 Task: Add St. Dalfour Strawberry Conserve to the cart.
Action: Mouse moved to (651, 246)
Screenshot: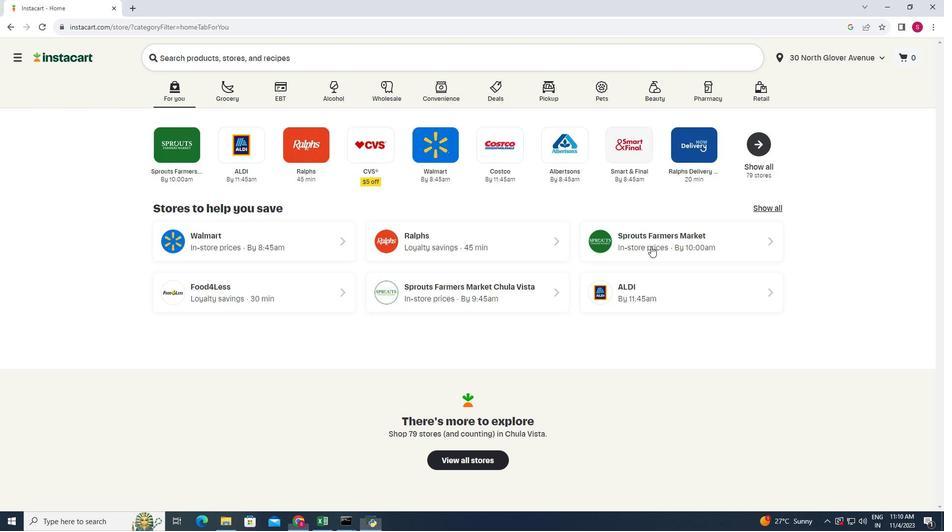 
Action: Mouse pressed left at (651, 246)
Screenshot: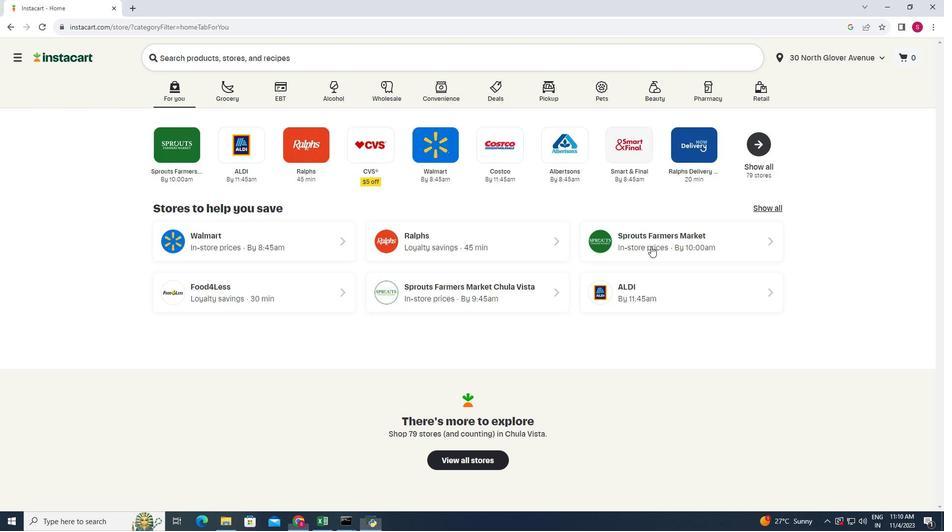 
Action: Mouse moved to (74, 300)
Screenshot: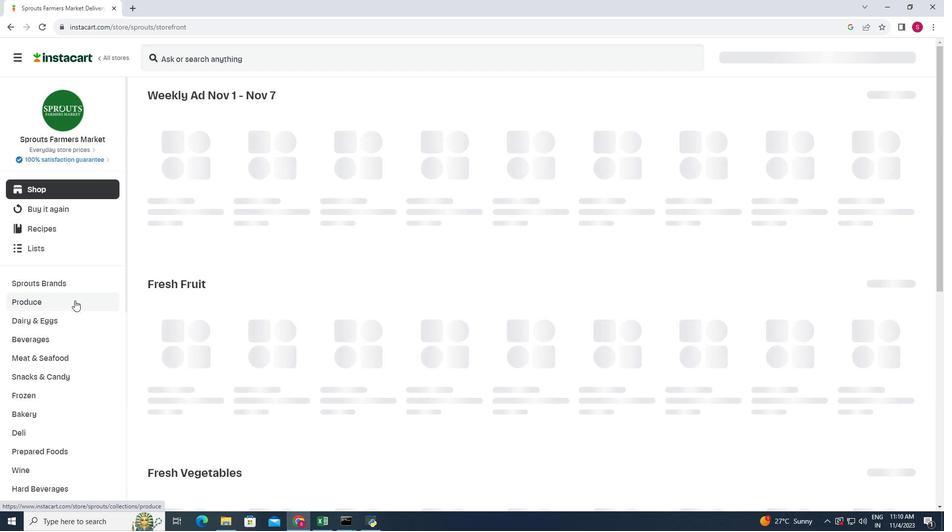 
Action: Mouse scrolled (74, 300) with delta (0, 0)
Screenshot: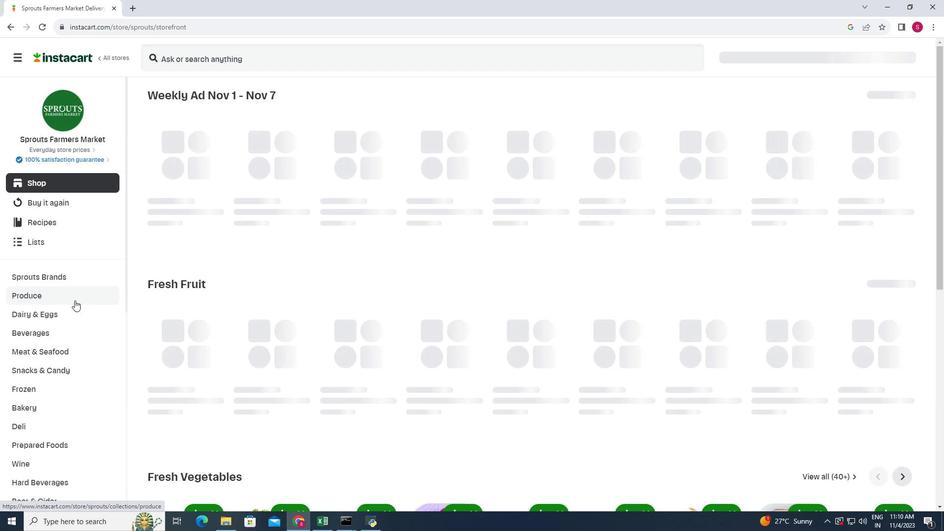 
Action: Mouse scrolled (74, 300) with delta (0, 0)
Screenshot: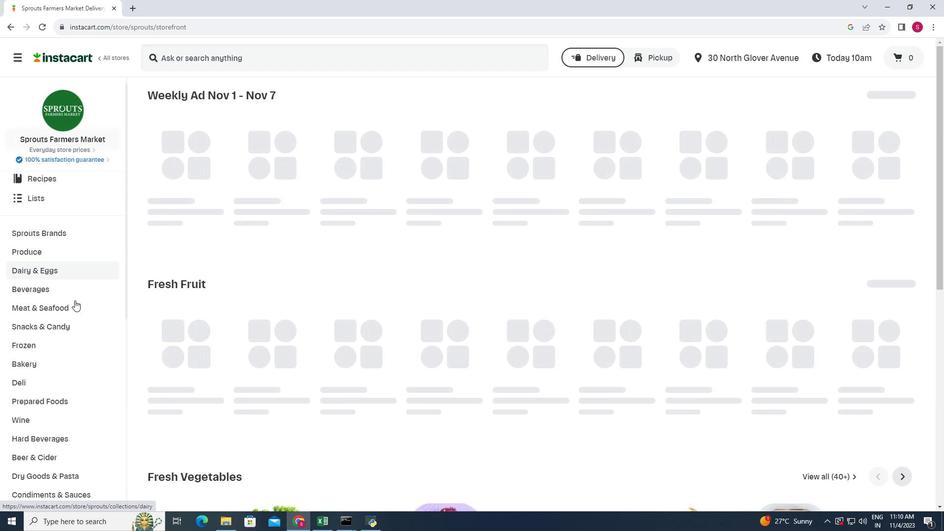 
Action: Mouse scrolled (74, 300) with delta (0, 0)
Screenshot: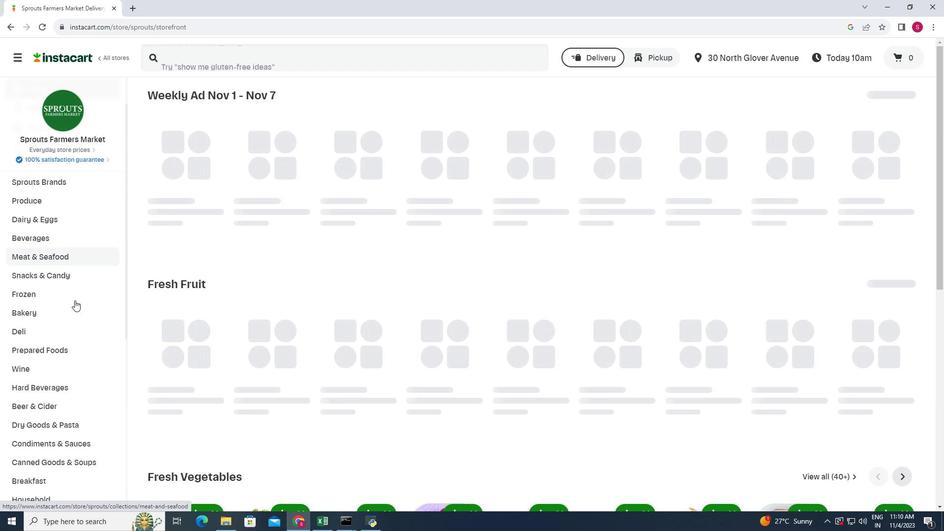 
Action: Mouse moved to (73, 436)
Screenshot: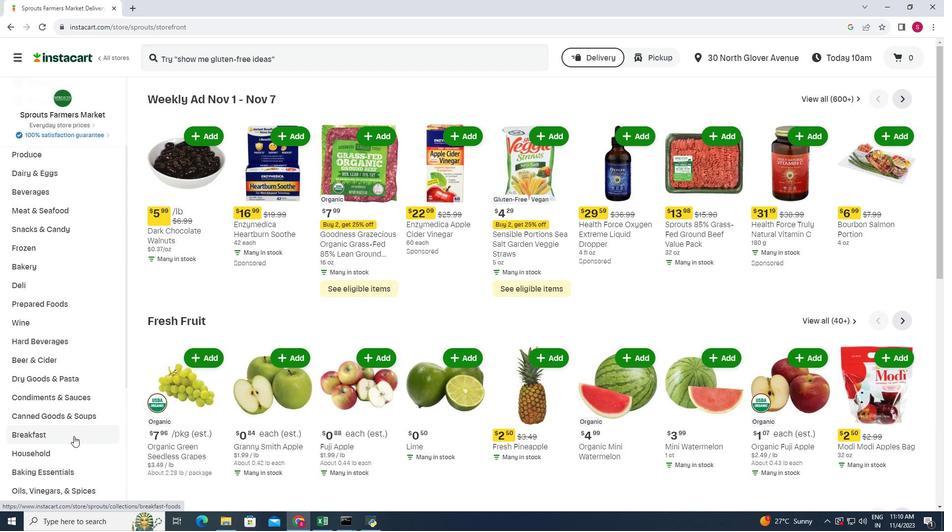 
Action: Mouse pressed left at (73, 436)
Screenshot: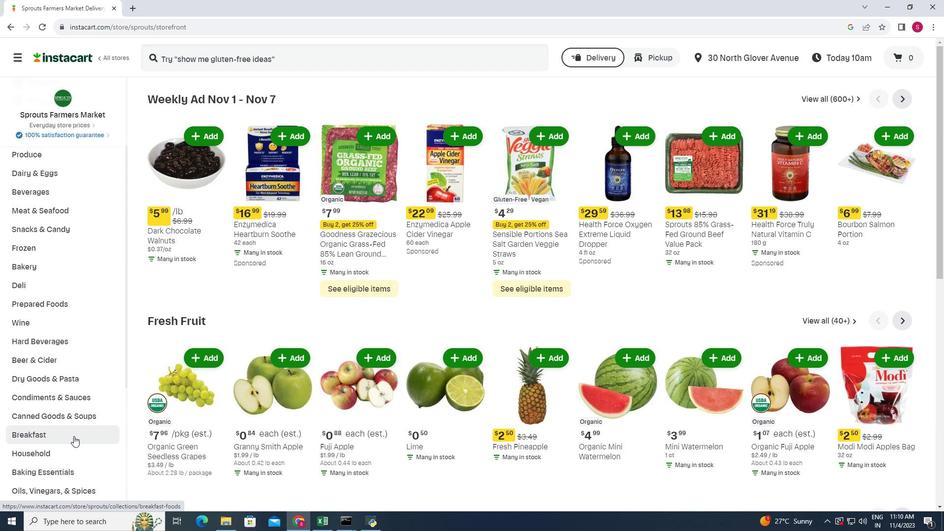 
Action: Mouse moved to (590, 128)
Screenshot: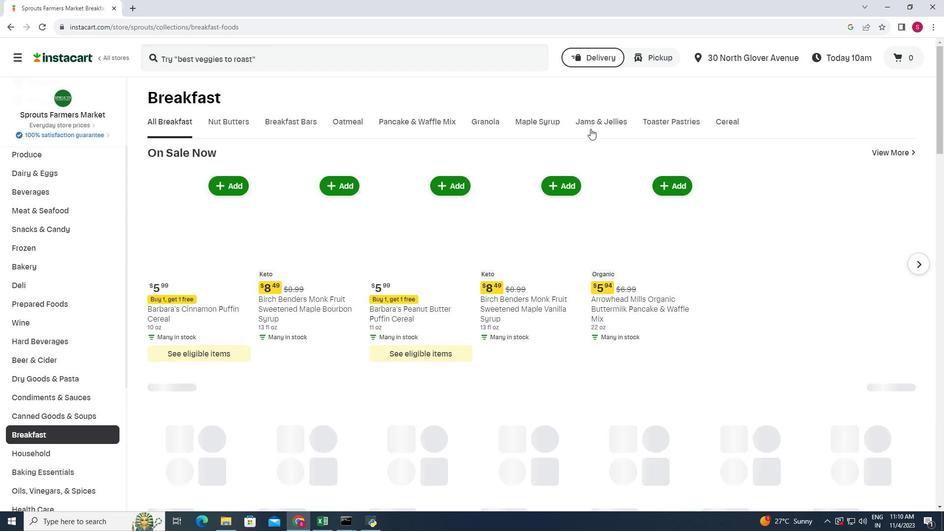 
Action: Mouse pressed left at (590, 128)
Screenshot: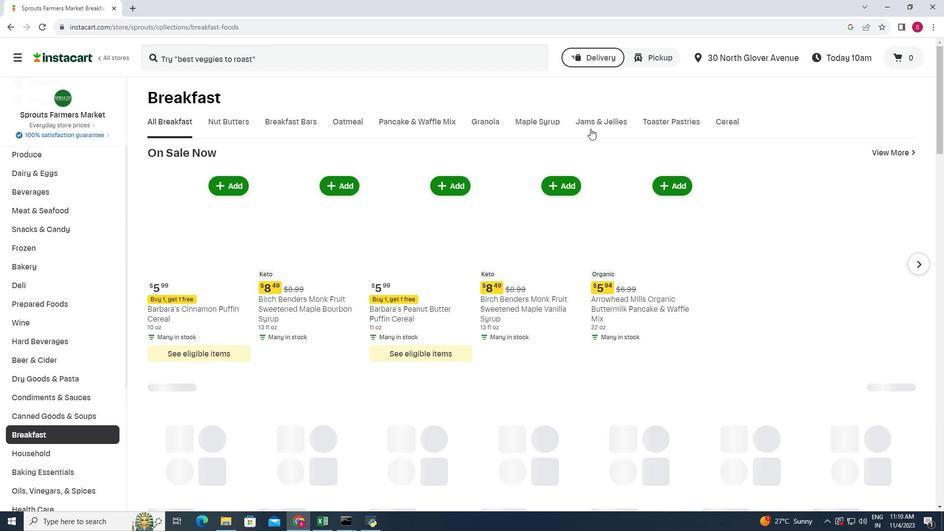 
Action: Mouse moved to (235, 166)
Screenshot: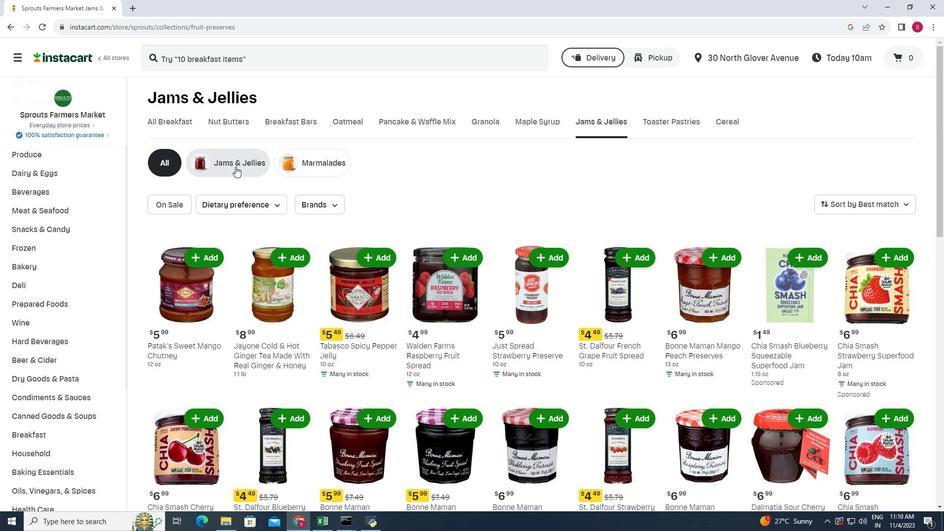 
Action: Mouse pressed left at (235, 166)
Screenshot: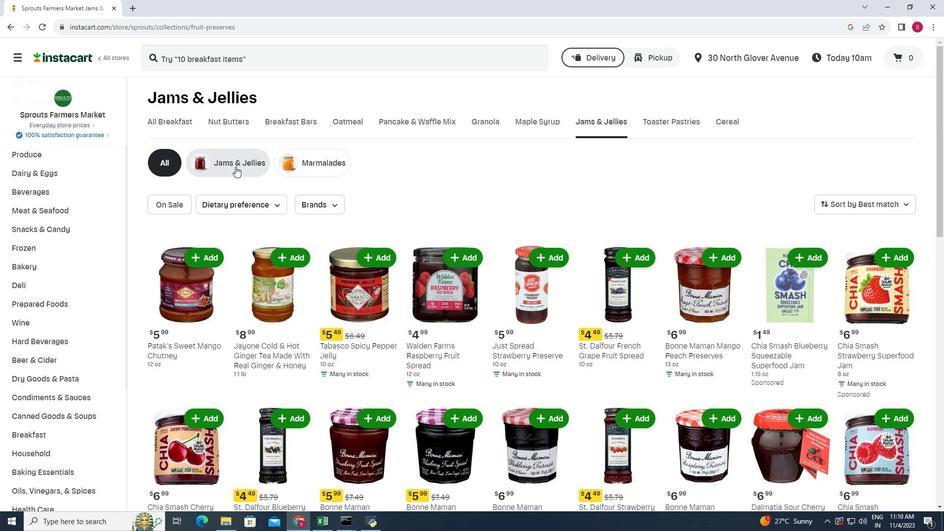 
Action: Mouse moved to (380, 186)
Screenshot: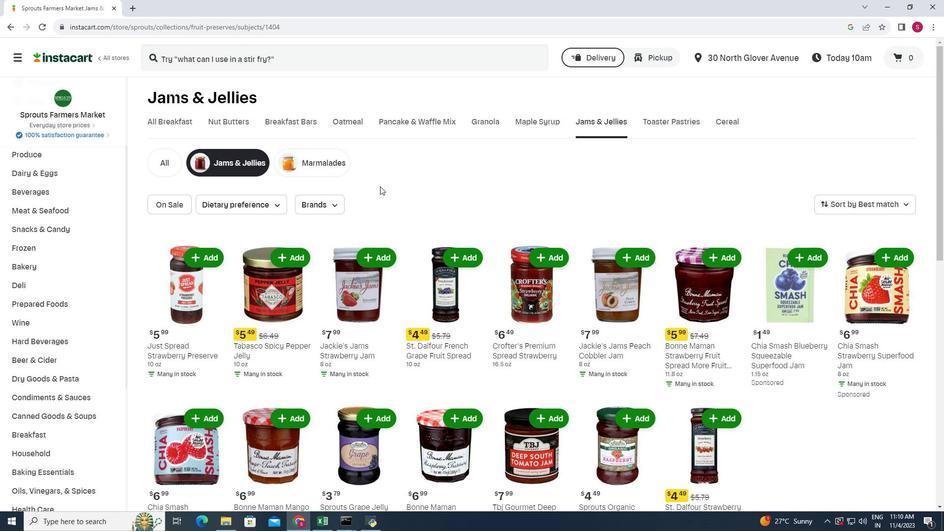 
Action: Mouse scrolled (380, 185) with delta (0, 0)
Screenshot: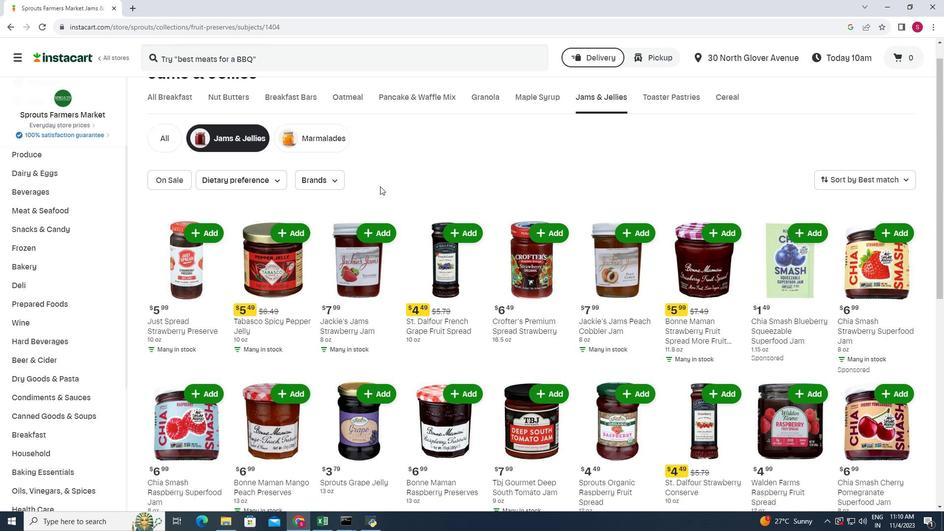 
Action: Mouse scrolled (380, 185) with delta (0, 0)
Screenshot: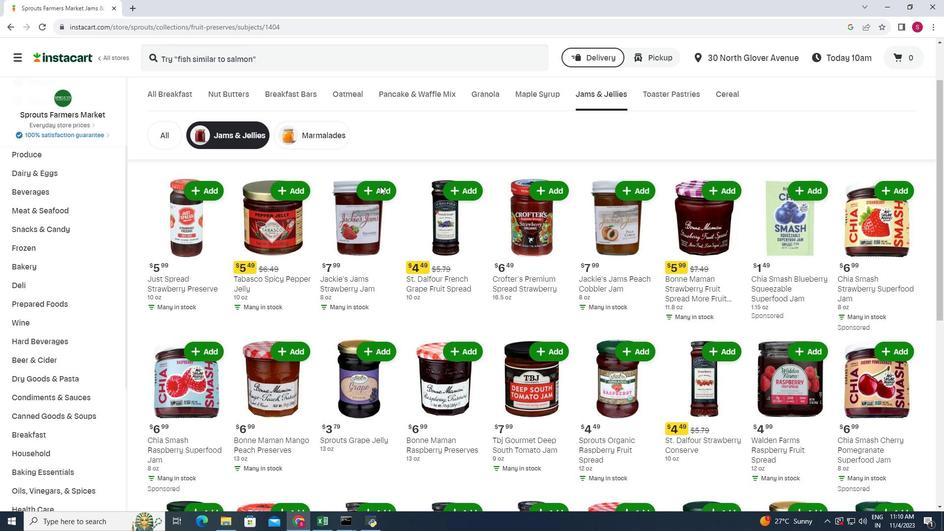 
Action: Mouse moved to (380, 186)
Screenshot: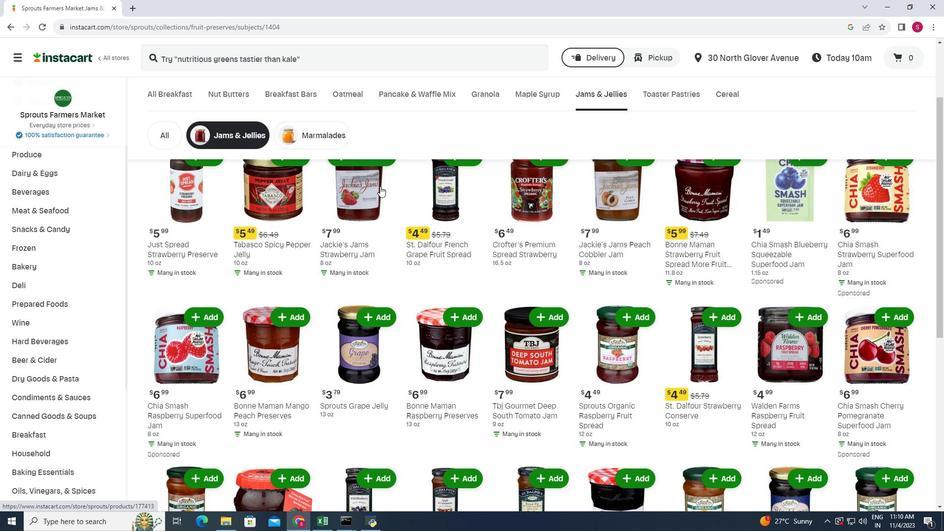 
Action: Mouse scrolled (380, 185) with delta (0, 0)
Screenshot: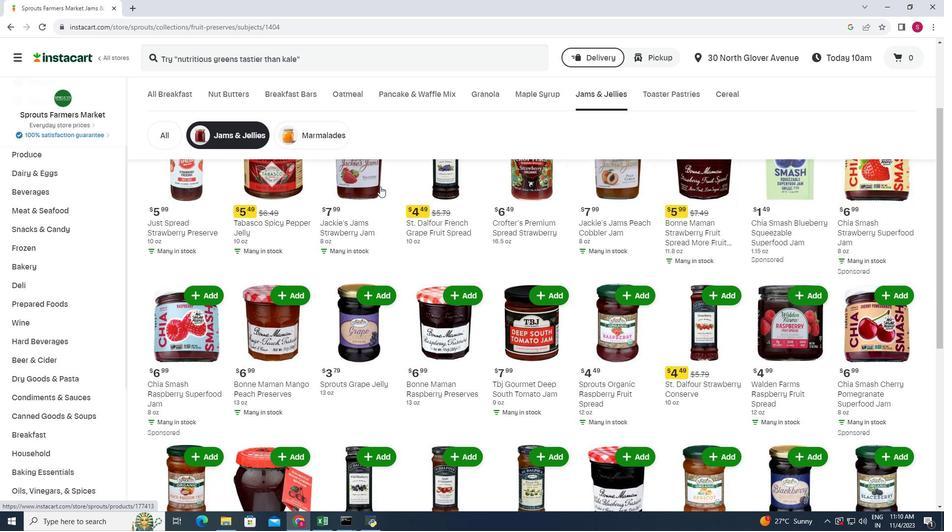 
Action: Mouse moved to (723, 268)
Screenshot: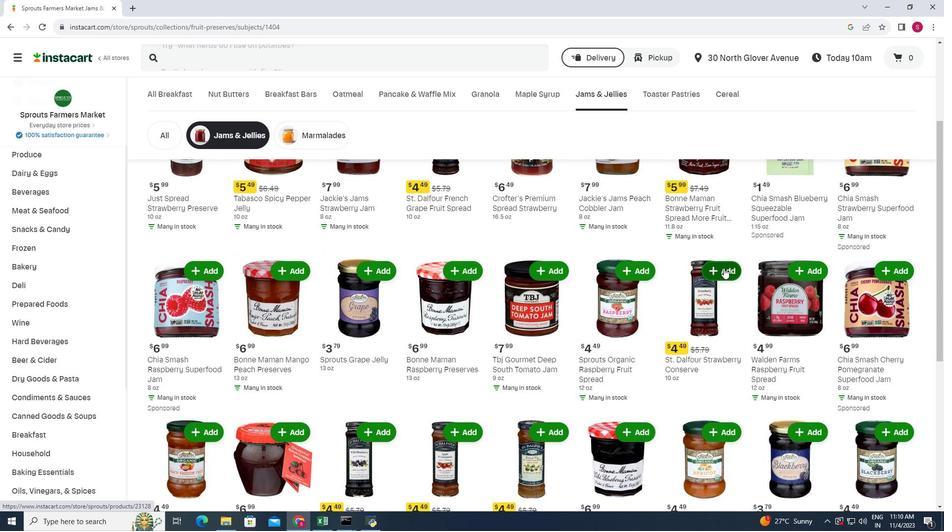
Action: Mouse pressed left at (723, 268)
Screenshot: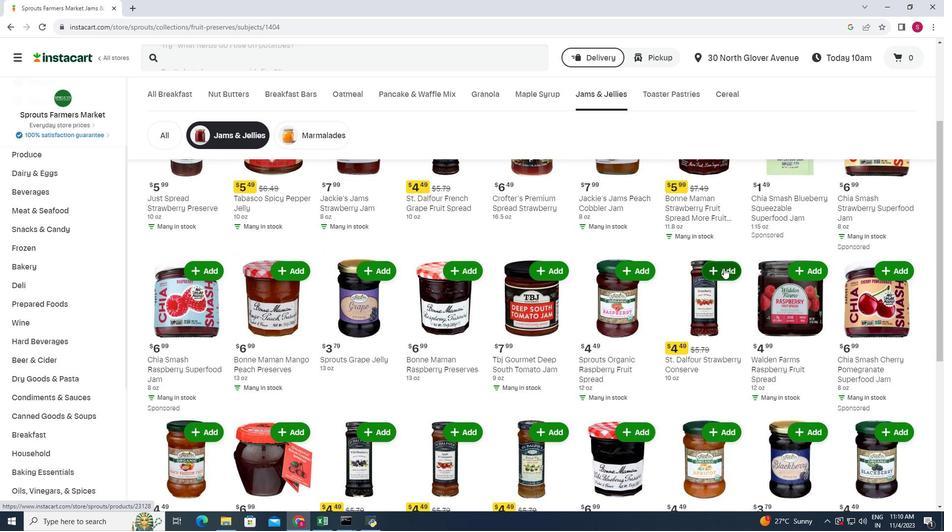 
Action: Mouse moved to (738, 242)
Screenshot: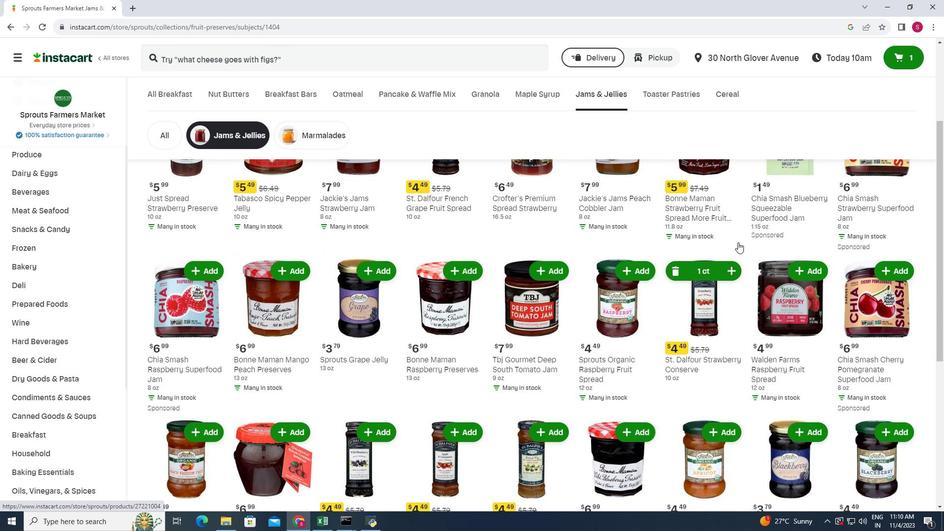 
